 Task: Set the emoji skin tone preference to Medium-Dark Skin Tone.
Action: Mouse moved to (946, 92)
Screenshot: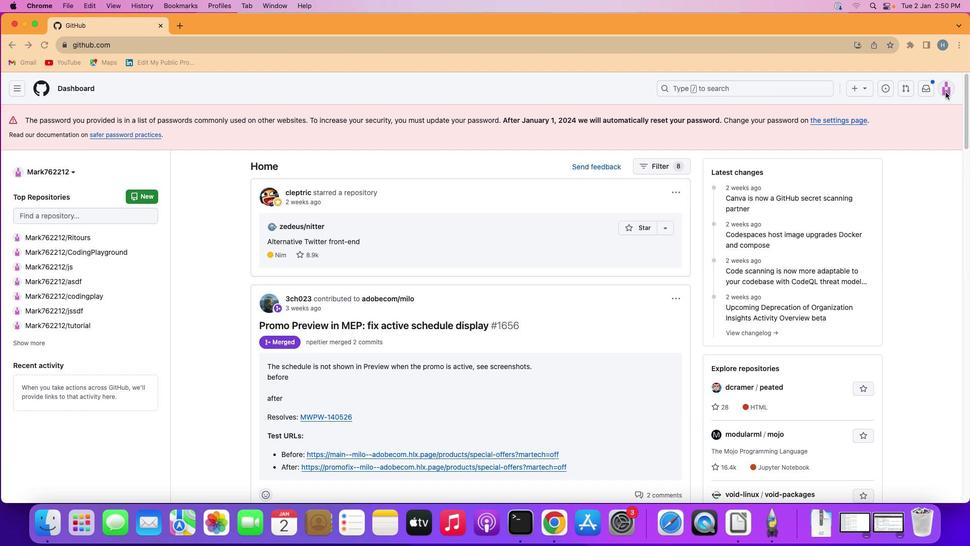 
Action: Mouse pressed left at (946, 92)
Screenshot: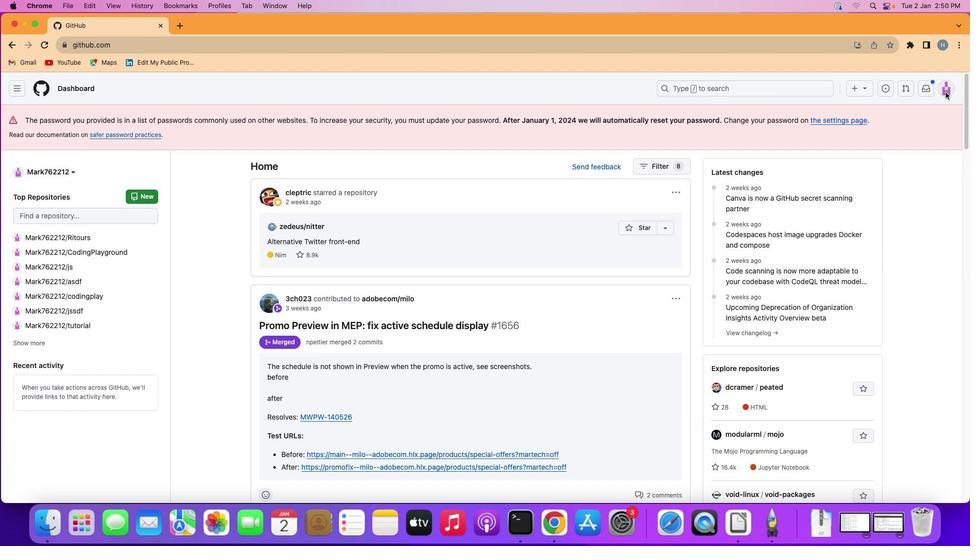 
Action: Mouse moved to (948, 85)
Screenshot: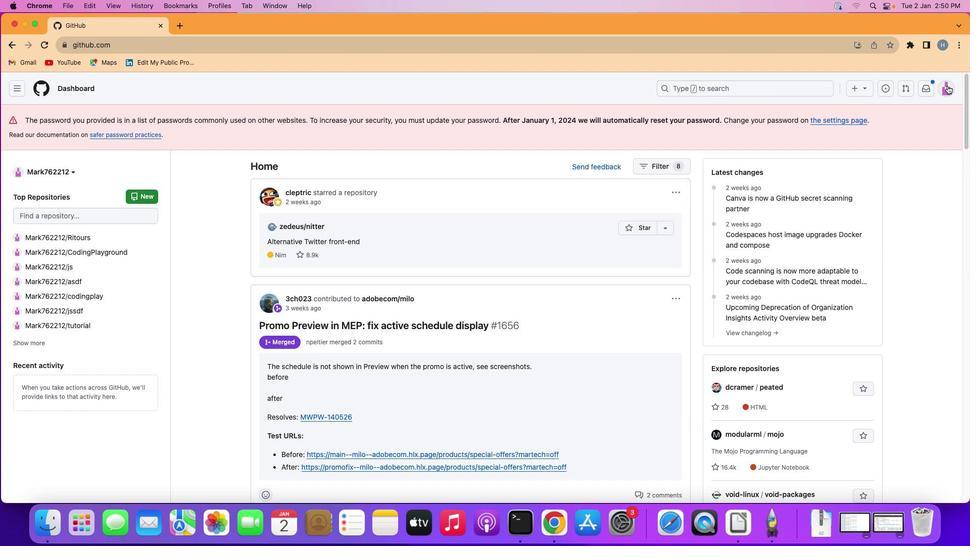 
Action: Mouse pressed left at (948, 85)
Screenshot: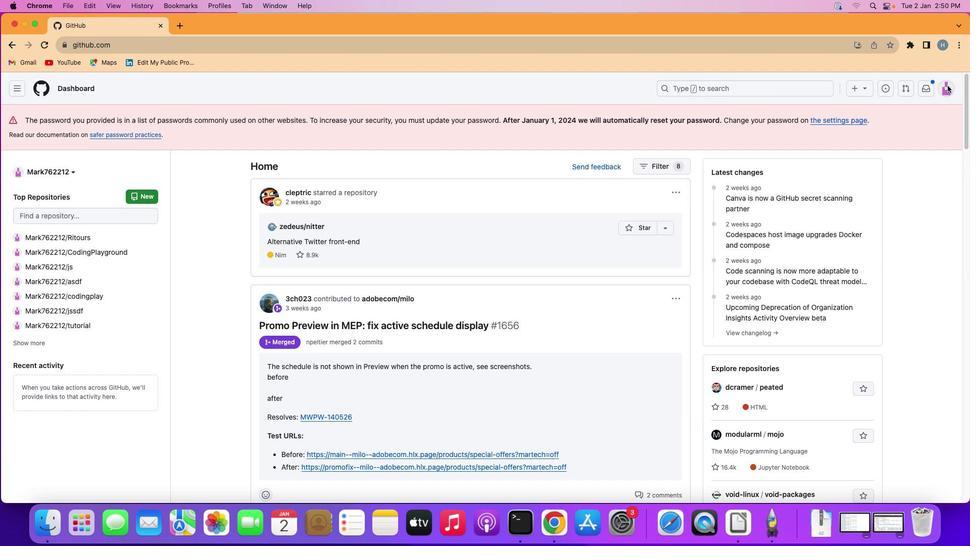 
Action: Mouse moved to (862, 363)
Screenshot: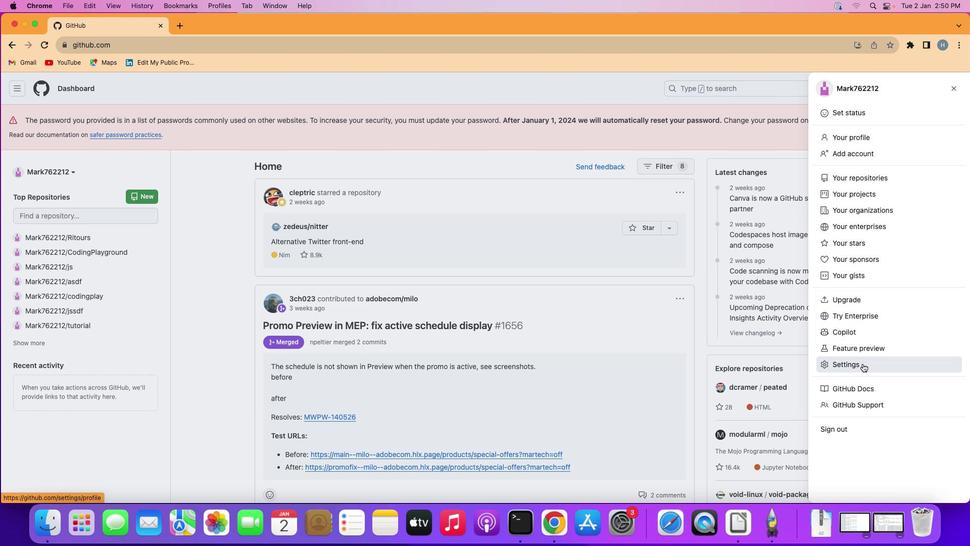 
Action: Mouse pressed left at (862, 363)
Screenshot: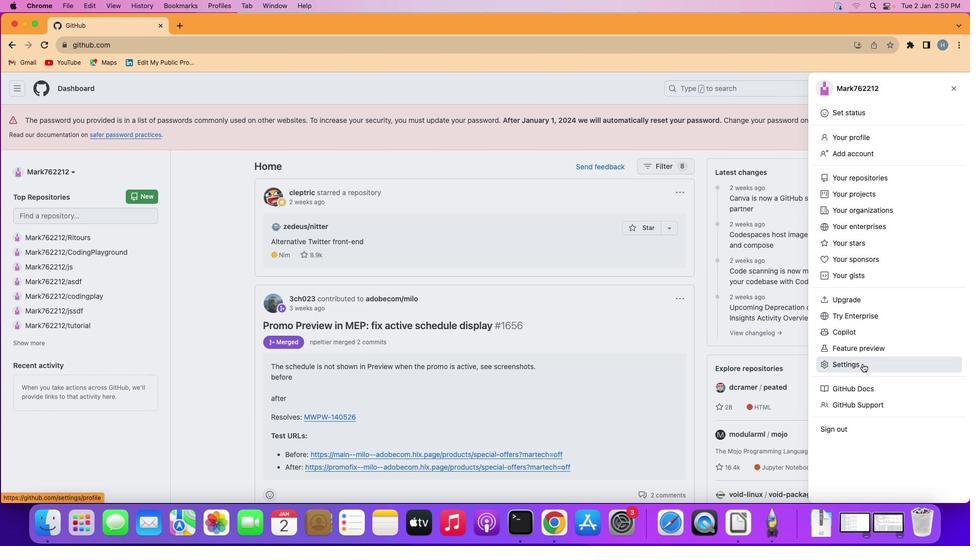 
Action: Mouse moved to (220, 240)
Screenshot: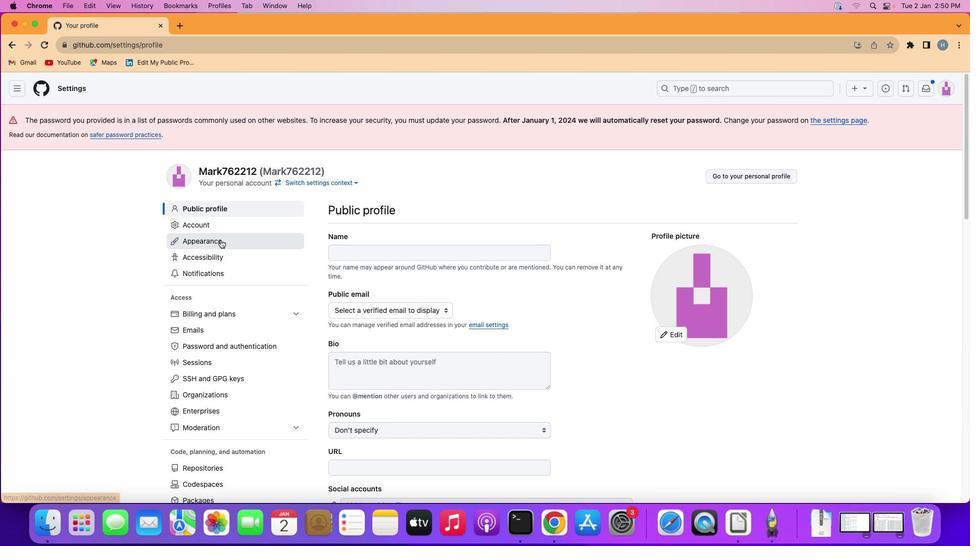 
Action: Mouse pressed left at (220, 240)
Screenshot: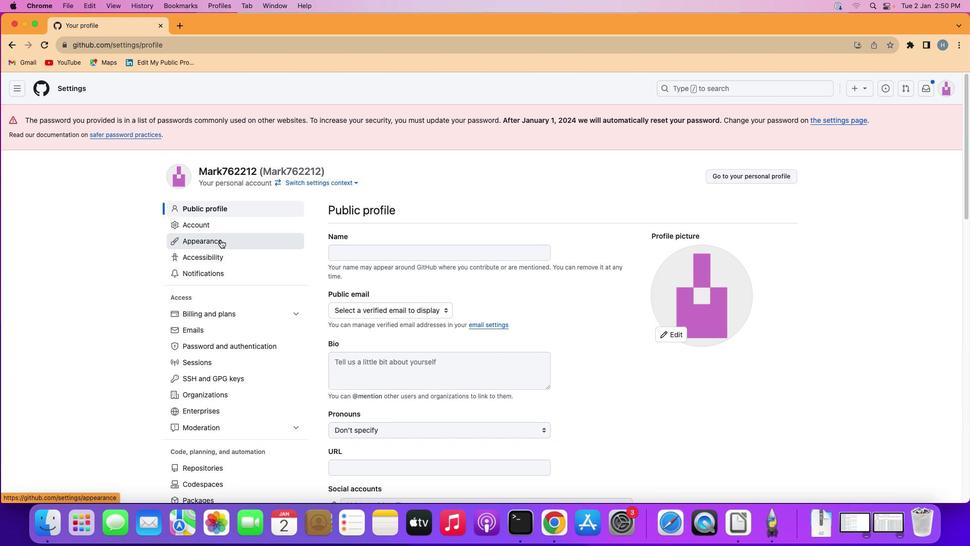 
Action: Mouse moved to (355, 347)
Screenshot: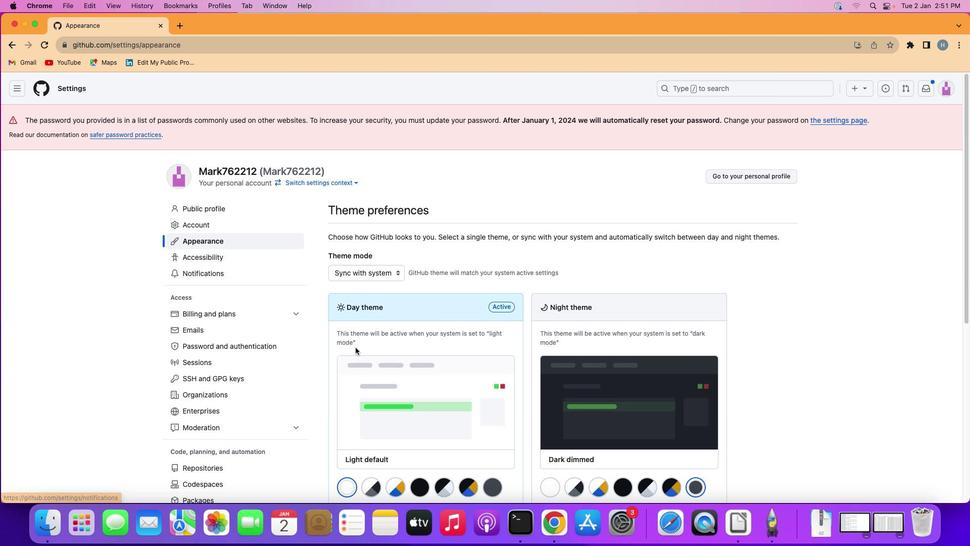 
Action: Mouse scrolled (355, 347) with delta (0, 0)
Screenshot: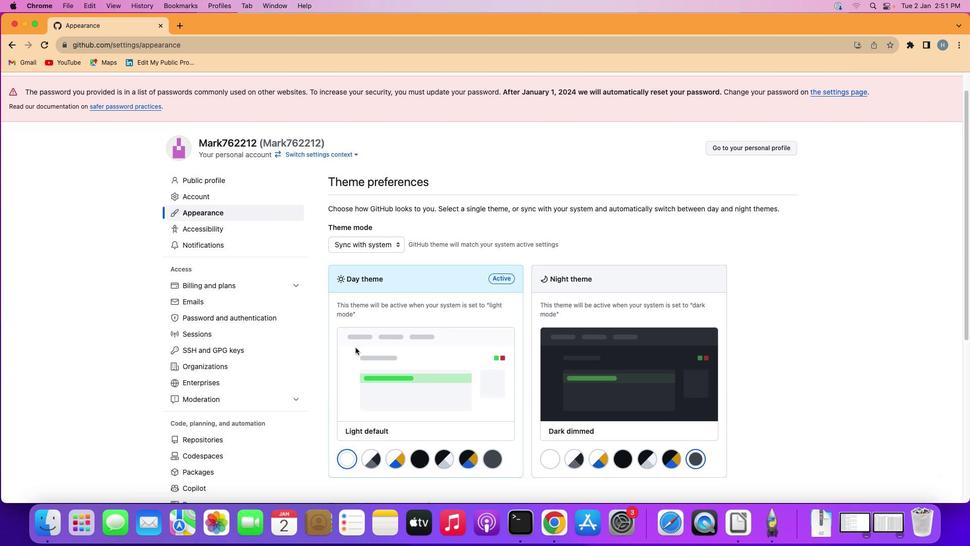 
Action: Mouse scrolled (355, 347) with delta (0, 0)
Screenshot: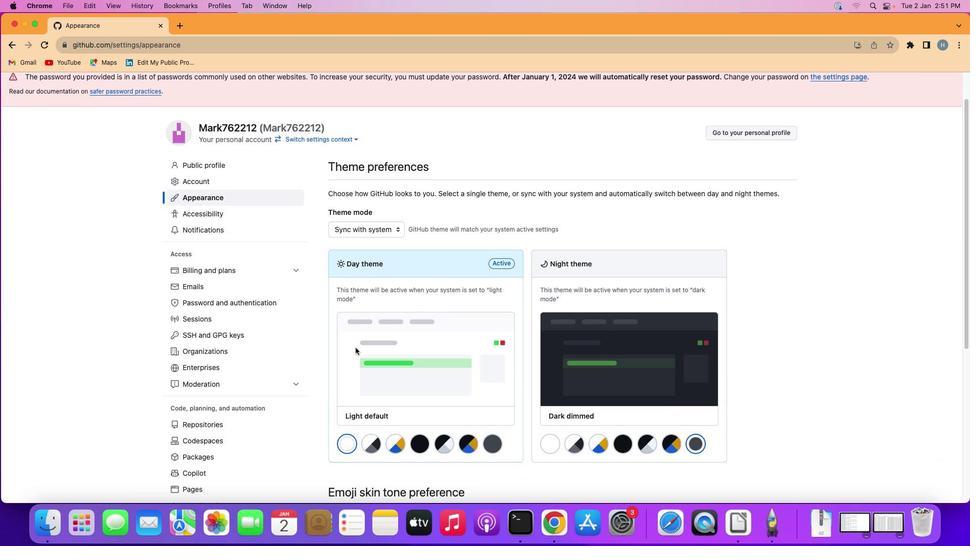 
Action: Mouse scrolled (355, 347) with delta (0, 0)
Screenshot: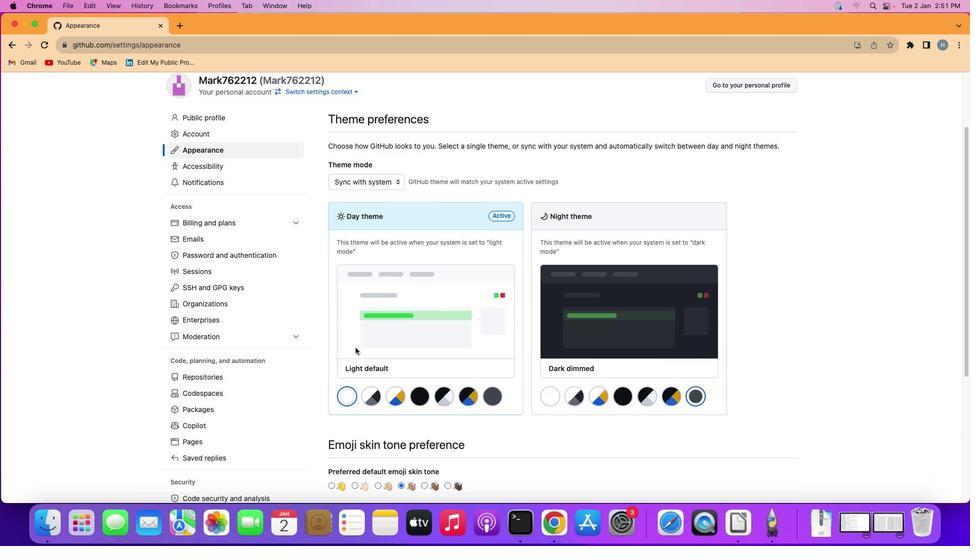 
Action: Mouse scrolled (355, 347) with delta (0, 0)
Screenshot: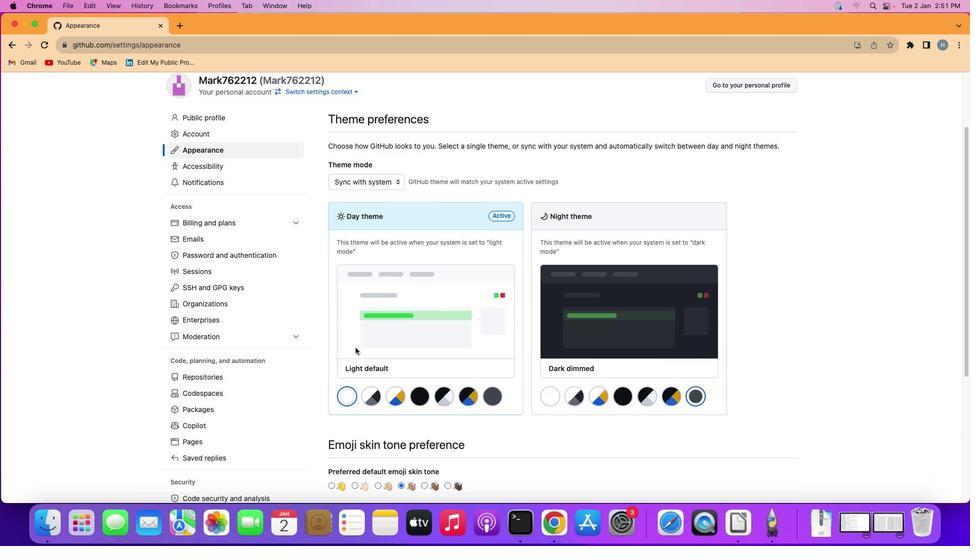 
Action: Mouse scrolled (355, 347) with delta (0, -1)
Screenshot: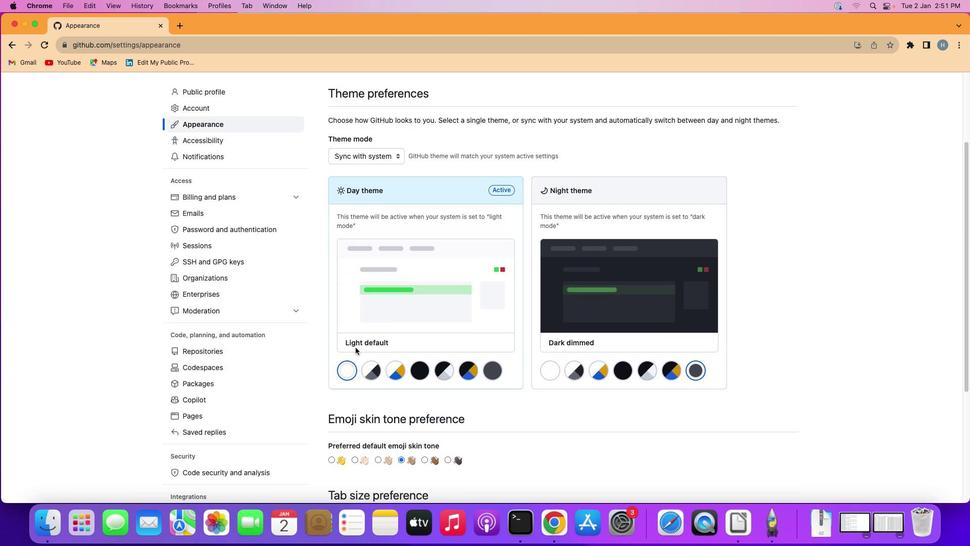 
Action: Mouse scrolled (355, 347) with delta (0, 0)
Screenshot: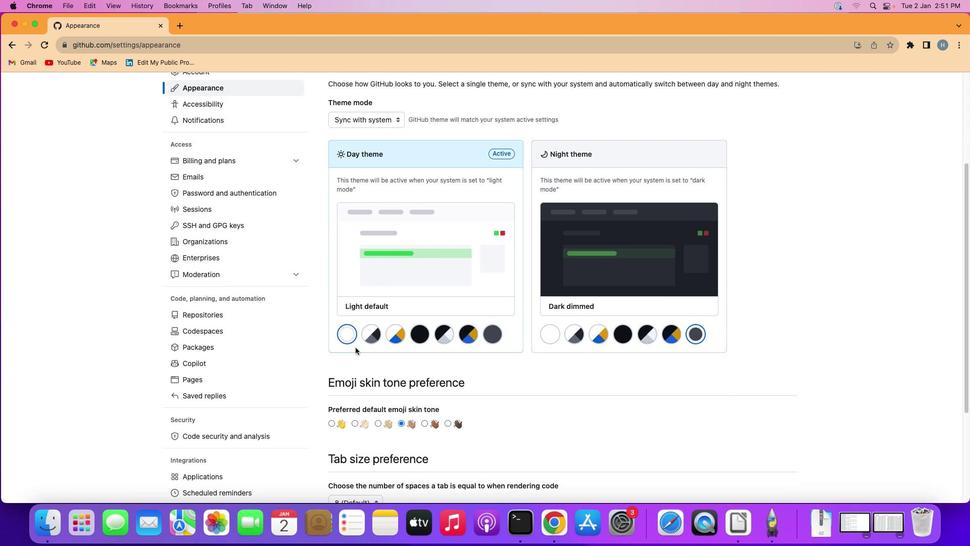 
Action: Mouse scrolled (355, 347) with delta (0, 0)
Screenshot: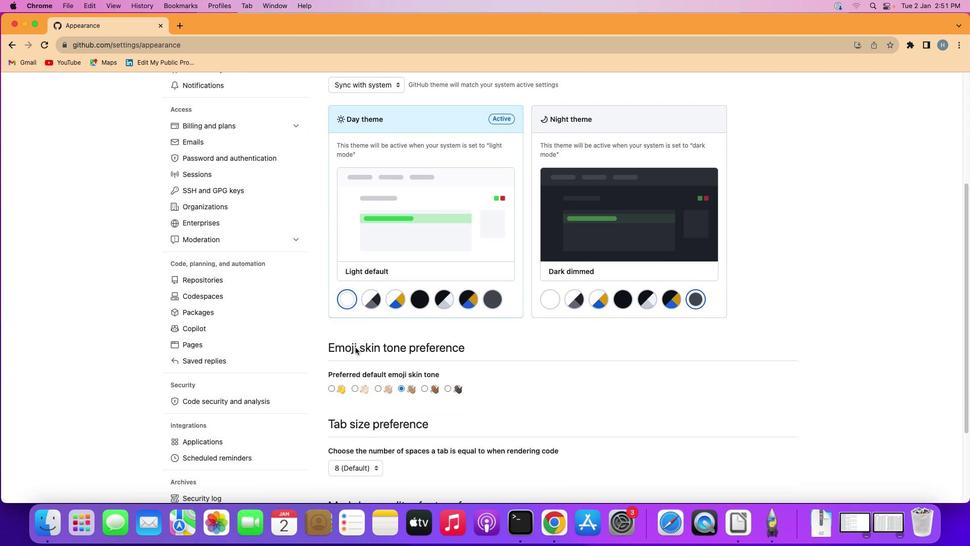
Action: Mouse scrolled (355, 347) with delta (0, 0)
Screenshot: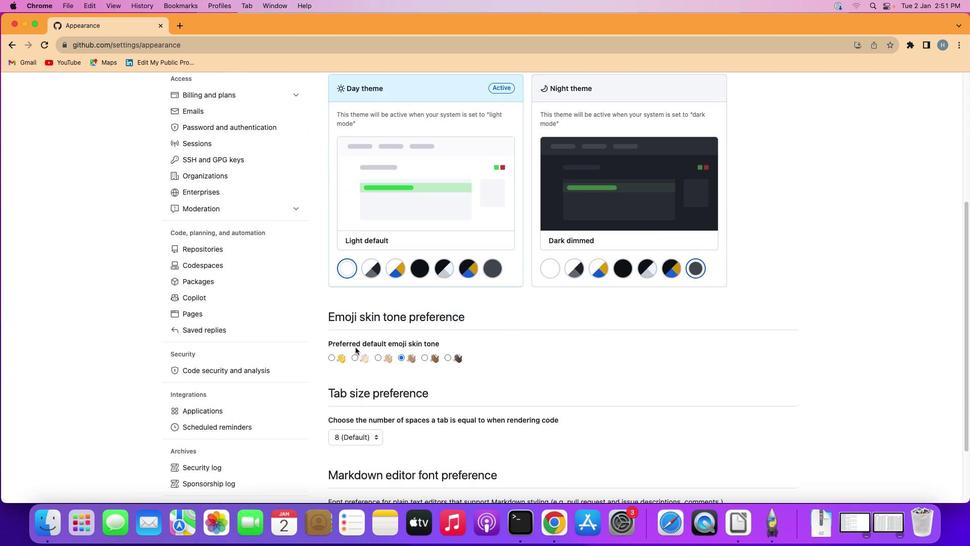 
Action: Mouse scrolled (355, 347) with delta (0, -1)
Screenshot: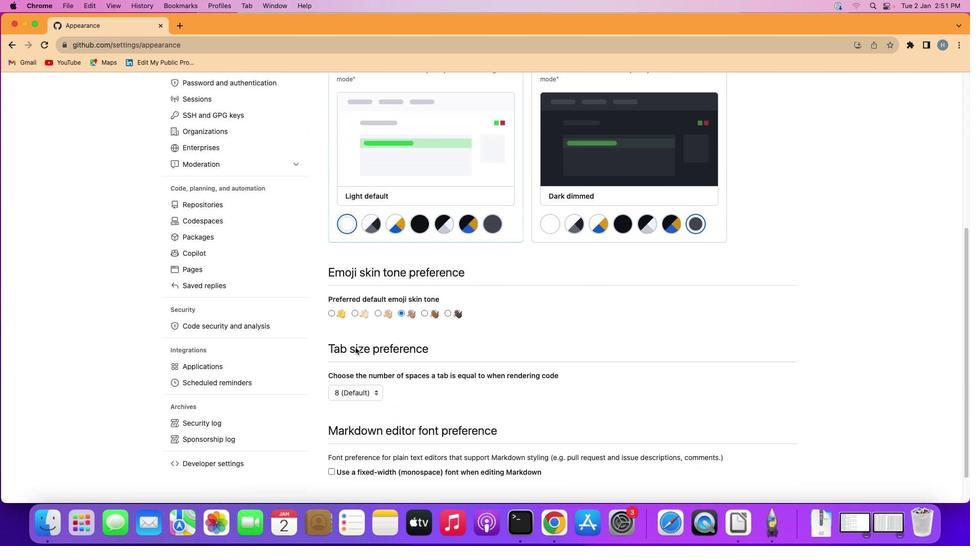
Action: Mouse moved to (425, 296)
Screenshot: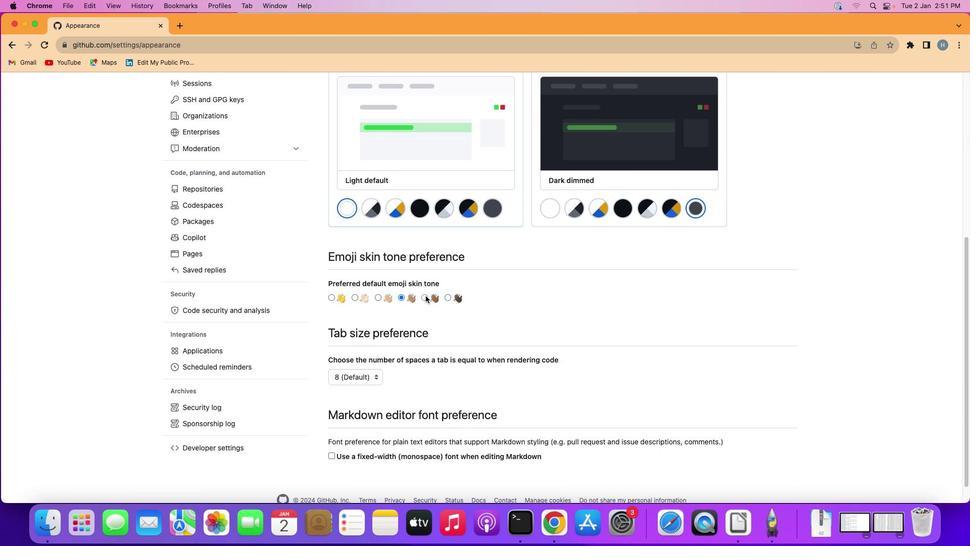 
Action: Mouse pressed left at (425, 296)
Screenshot: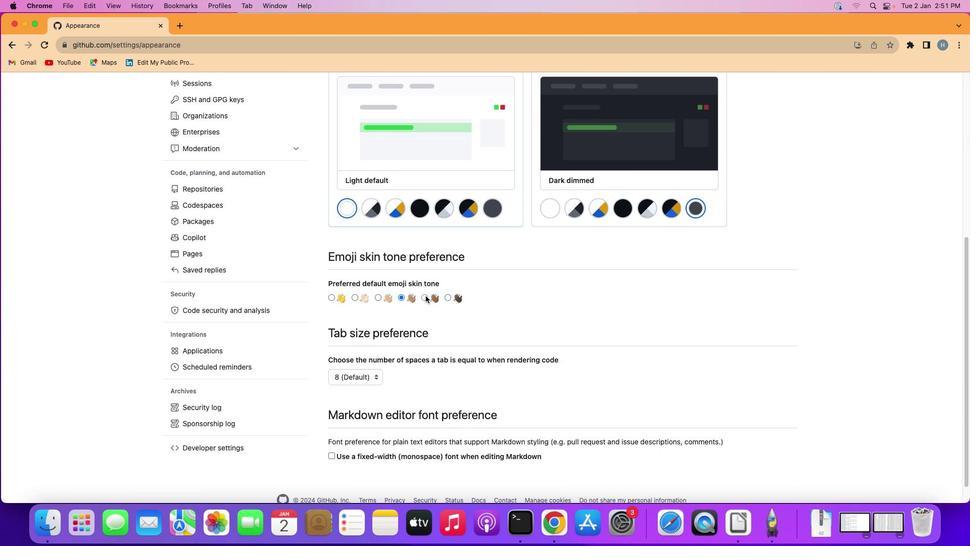 
Action: Mouse moved to (465, 326)
Screenshot: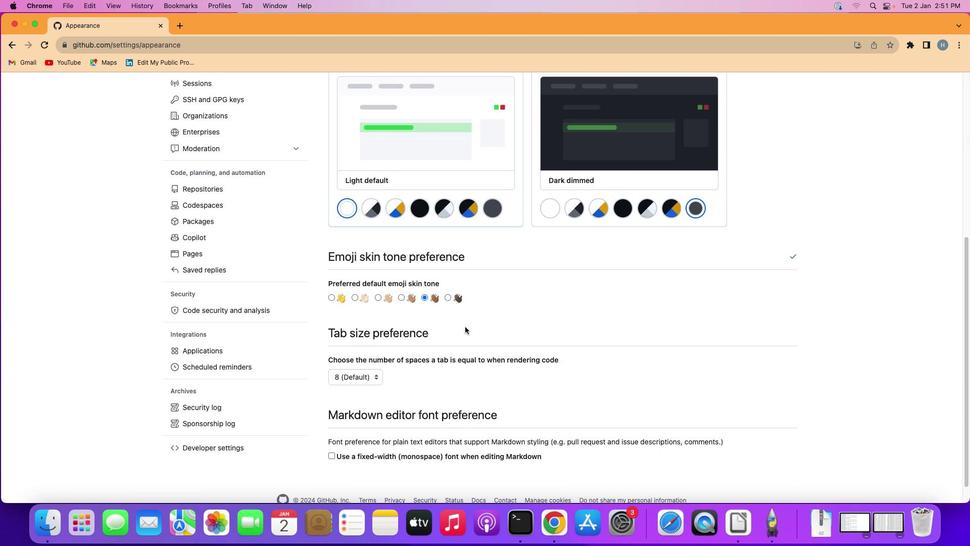 
